 Task: In the  document conflict.odt Insert horizontal line 'above the text' Create the translated copy of the document in  'German' Select the second point and  Clear Formatting
Action: Mouse moved to (354, 253)
Screenshot: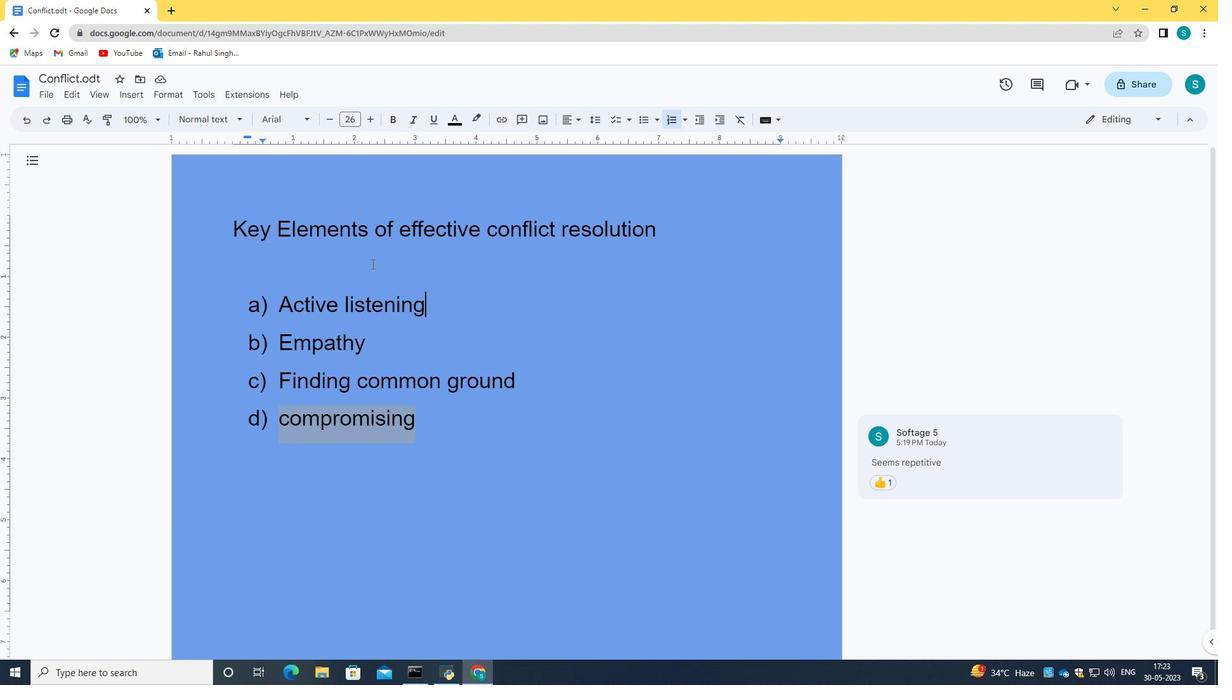 
Action: Mouse pressed left at (354, 253)
Screenshot: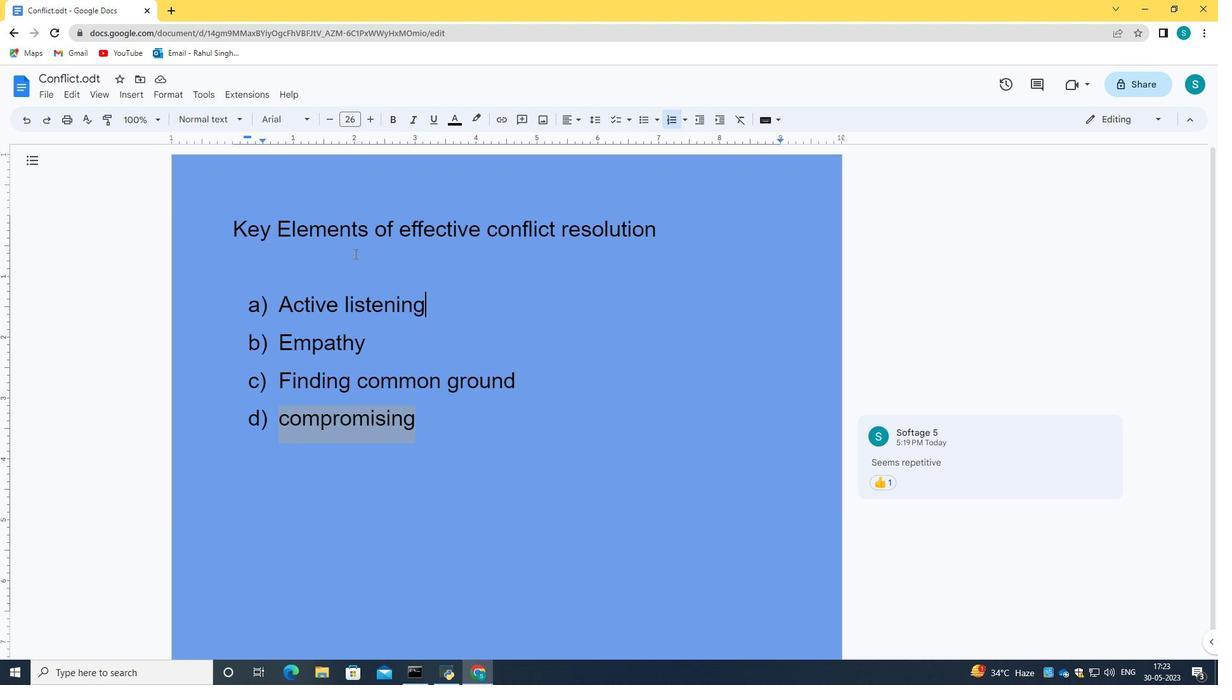 
Action: Mouse moved to (137, 91)
Screenshot: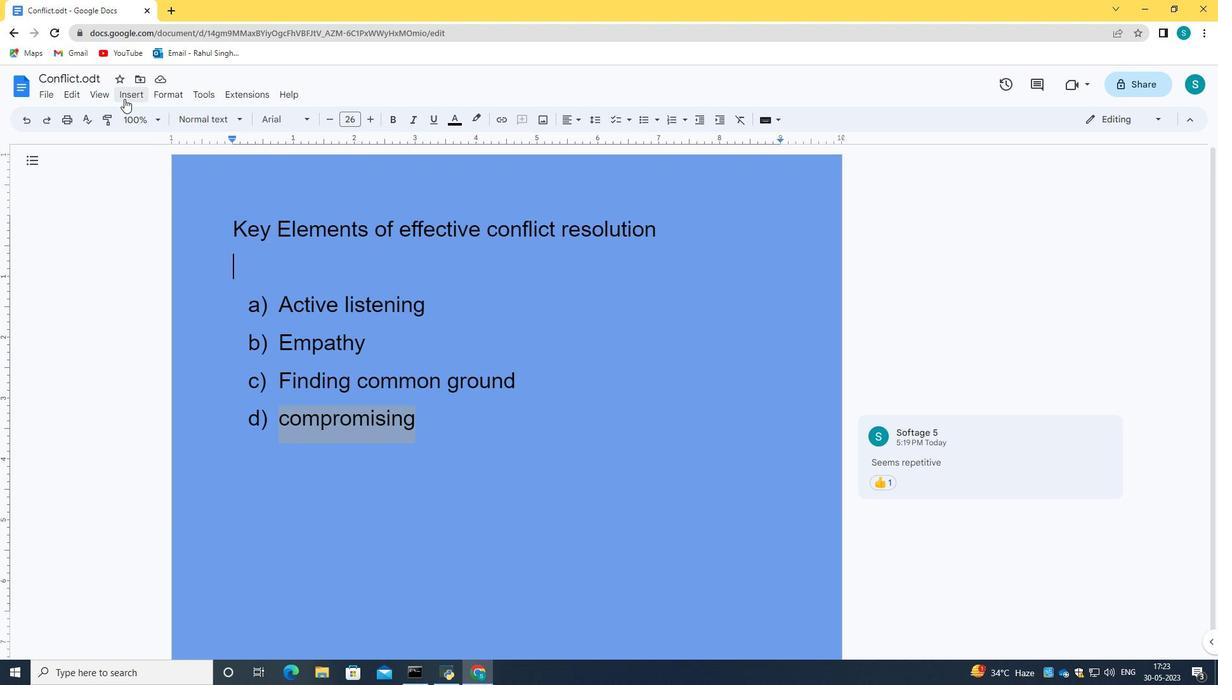 
Action: Mouse pressed left at (137, 91)
Screenshot: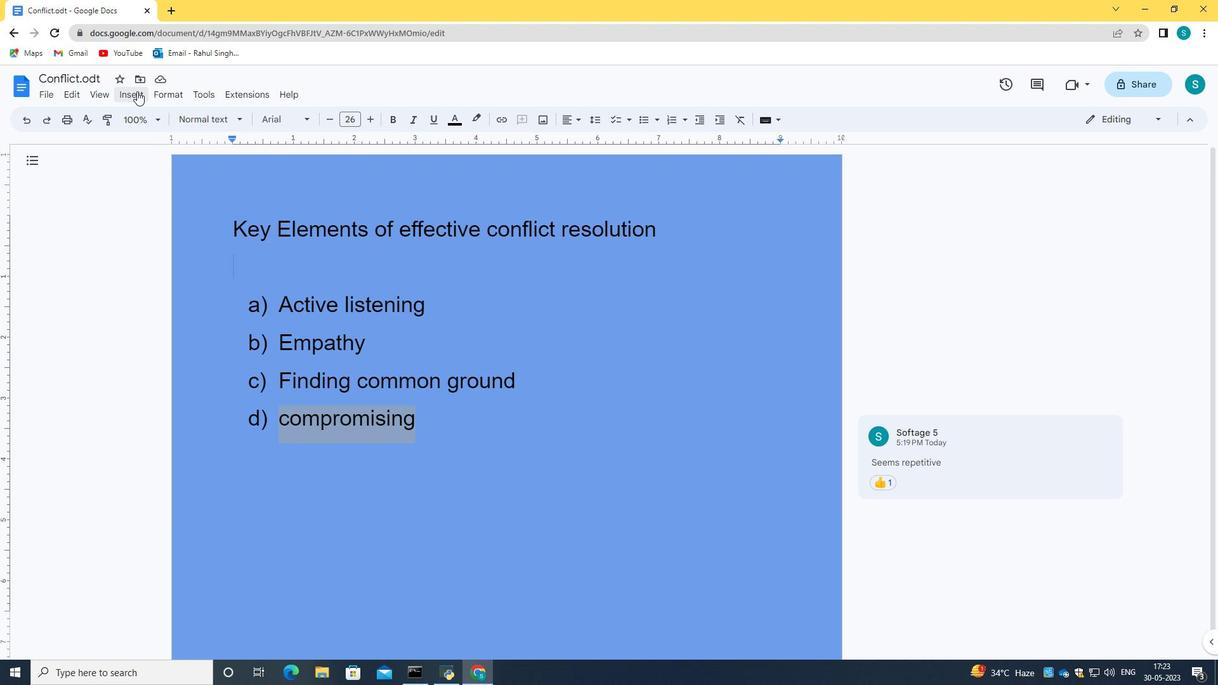
Action: Mouse moved to (168, 202)
Screenshot: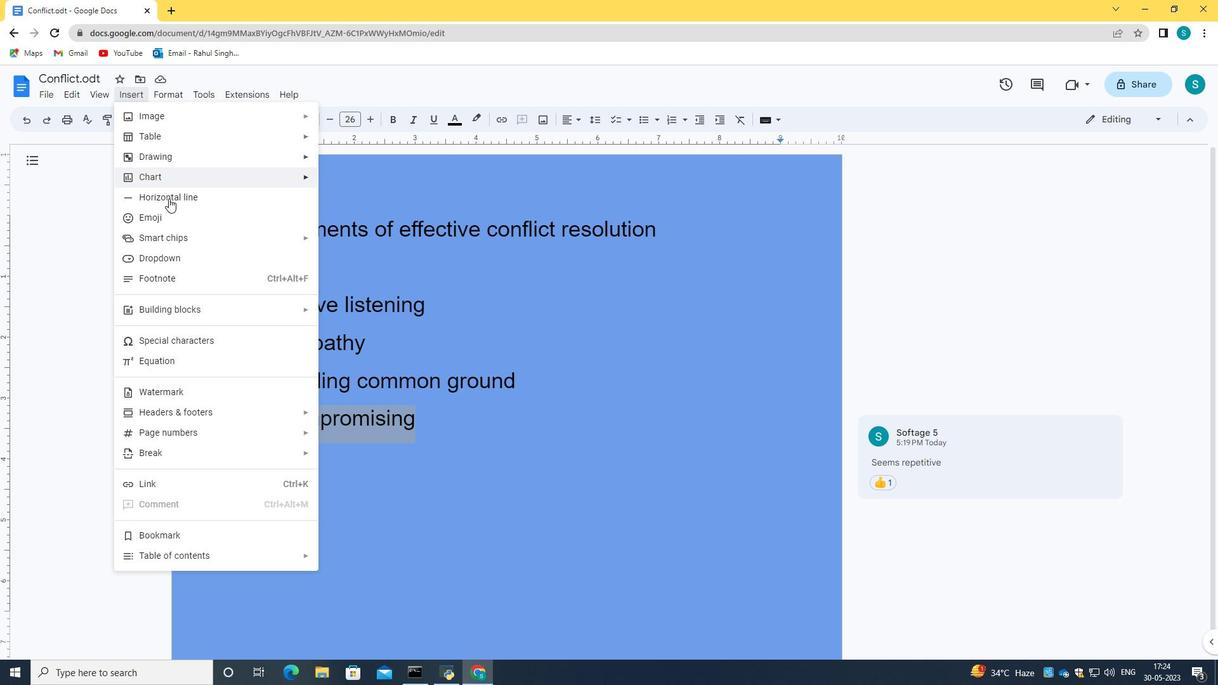 
Action: Mouse pressed left at (168, 202)
Screenshot: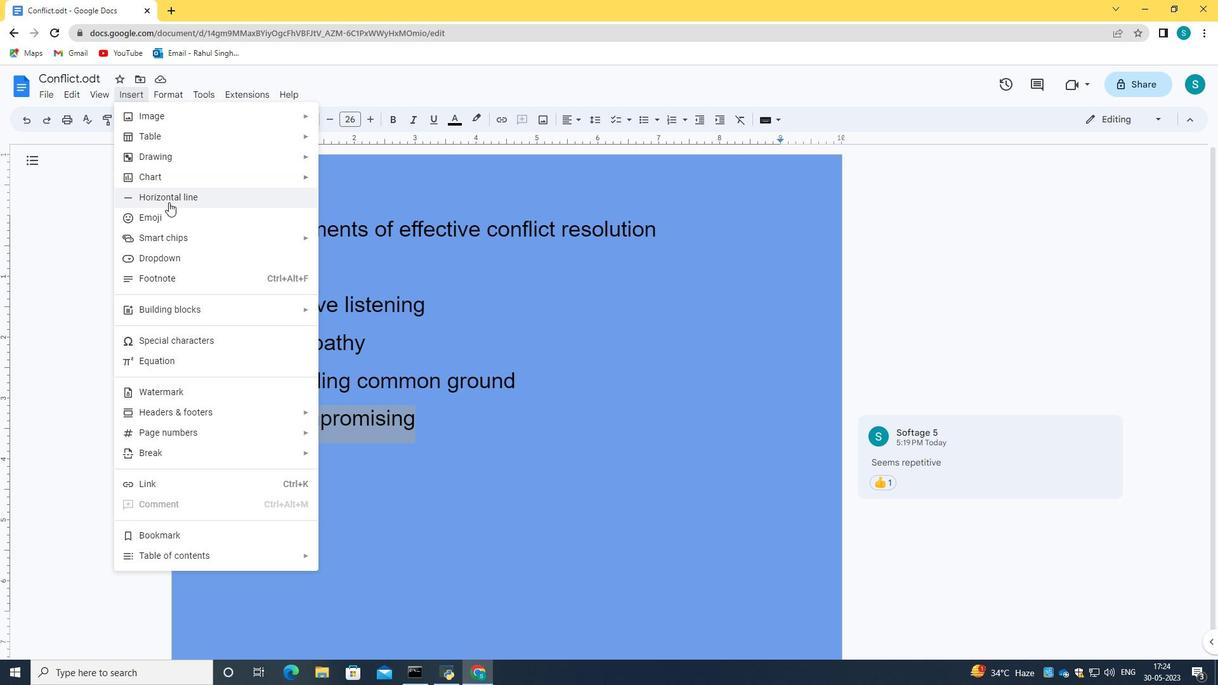 
Action: Mouse moved to (262, 285)
Screenshot: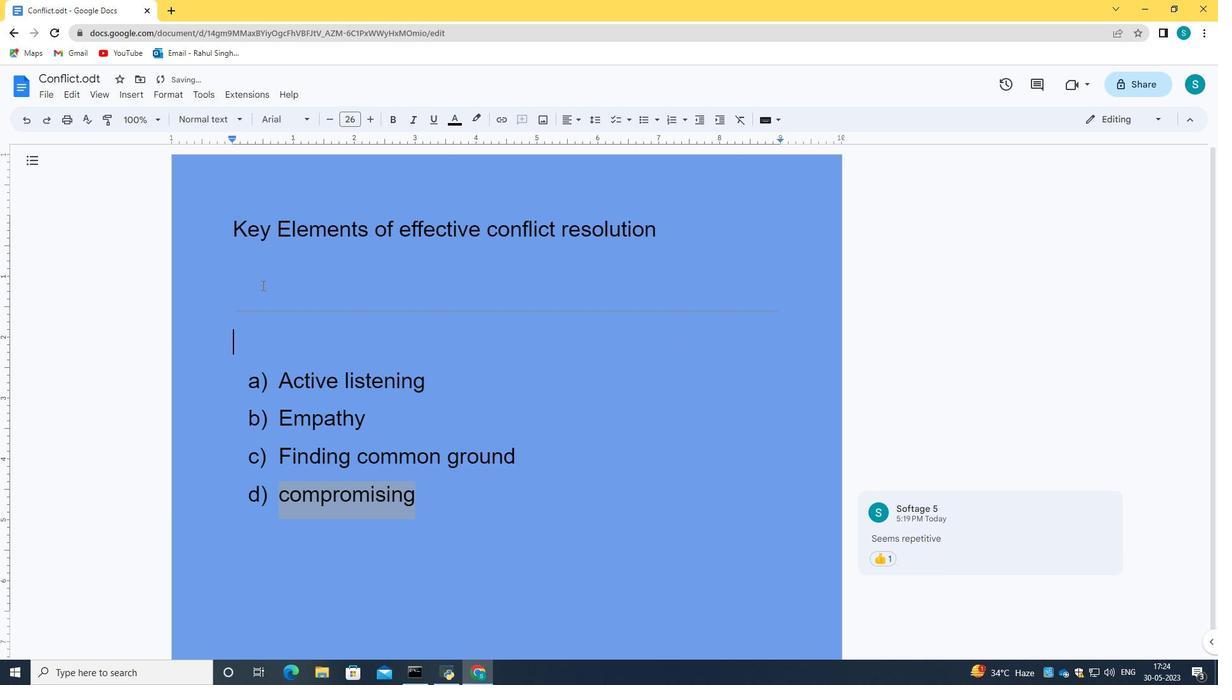 
Action: Mouse pressed left at (262, 285)
Screenshot: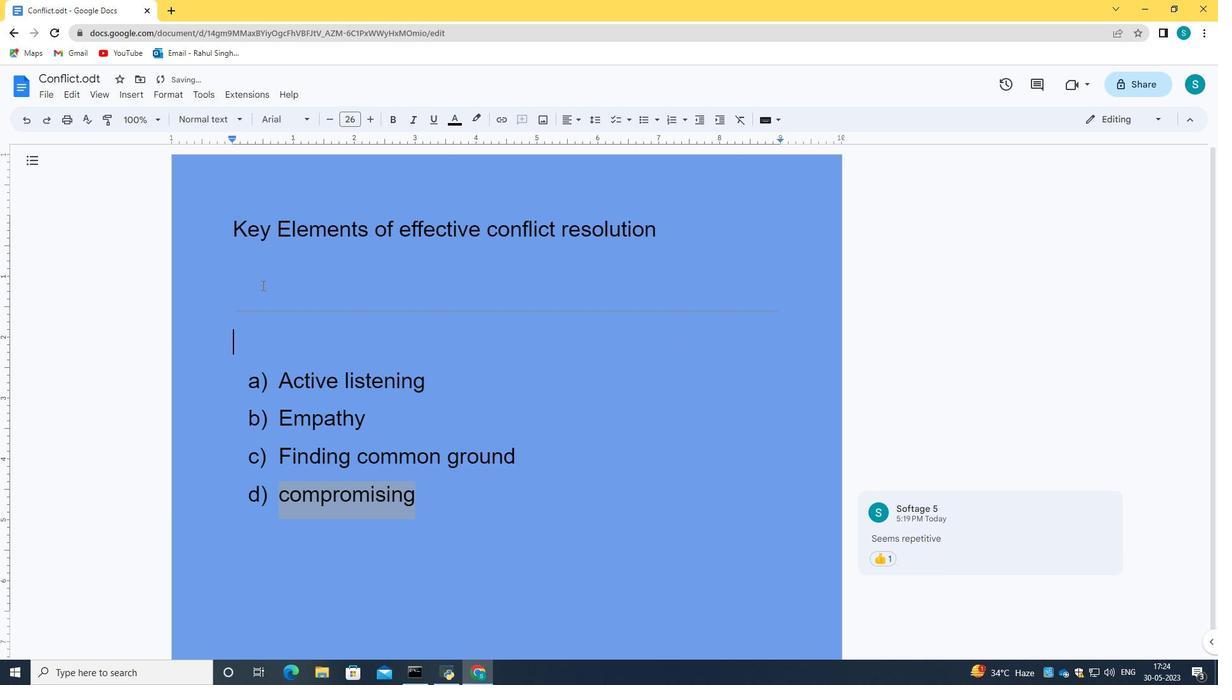 
Action: Mouse moved to (277, 291)
Screenshot: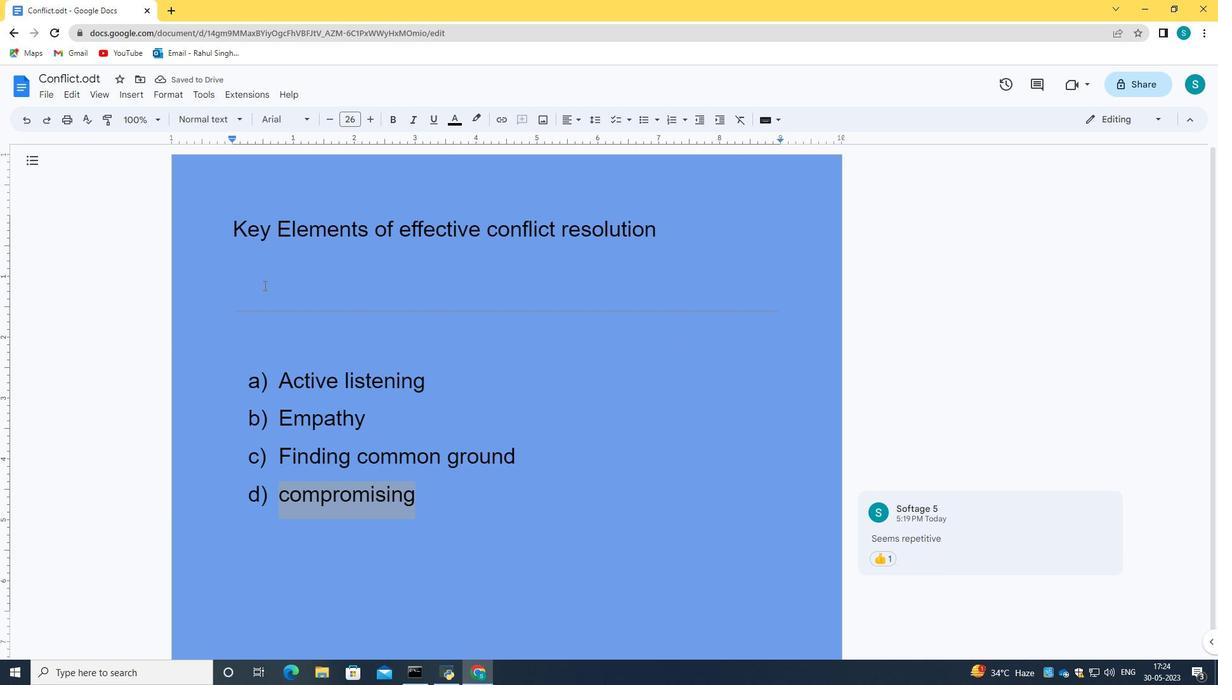 
Action: Key pressed <Key.down><Key.backspace>
Screenshot: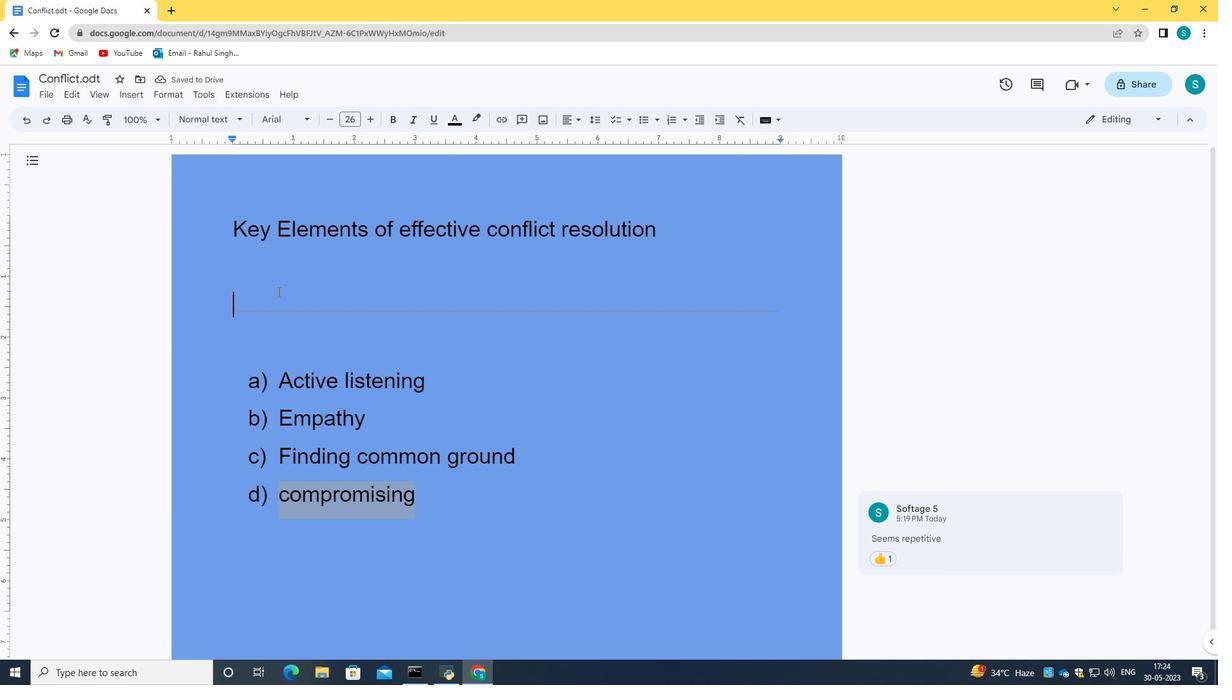 
Action: Mouse moved to (139, 100)
Screenshot: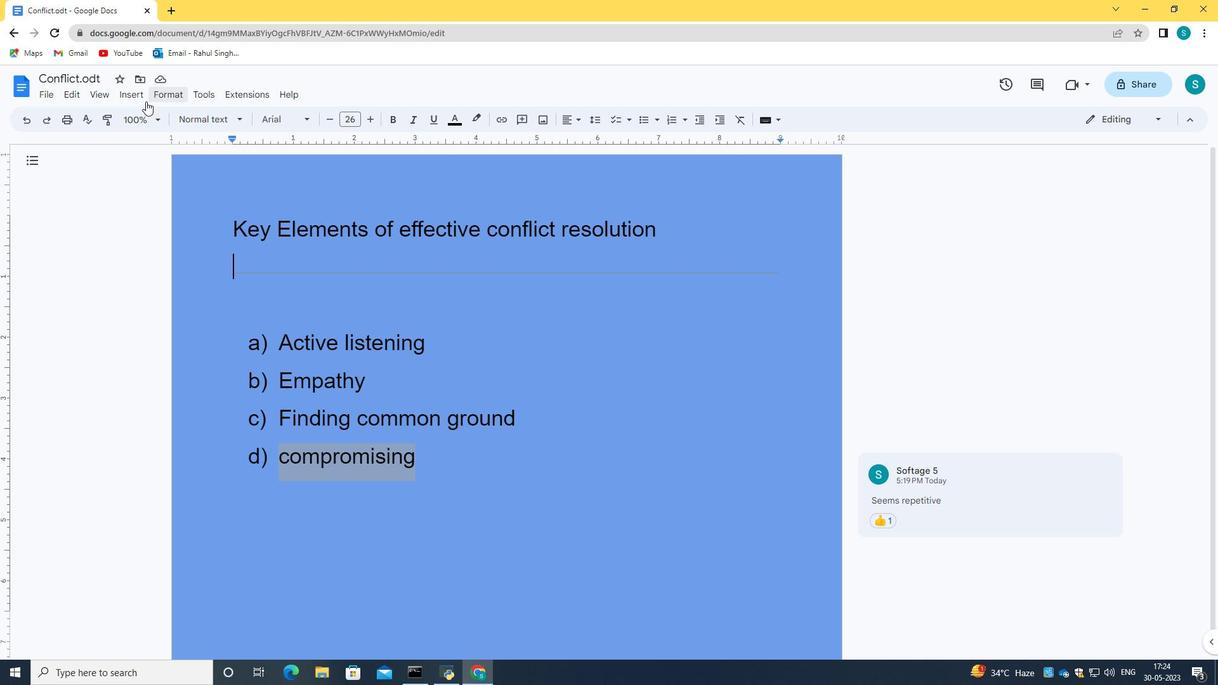 
Action: Mouse pressed left at (139, 100)
Screenshot: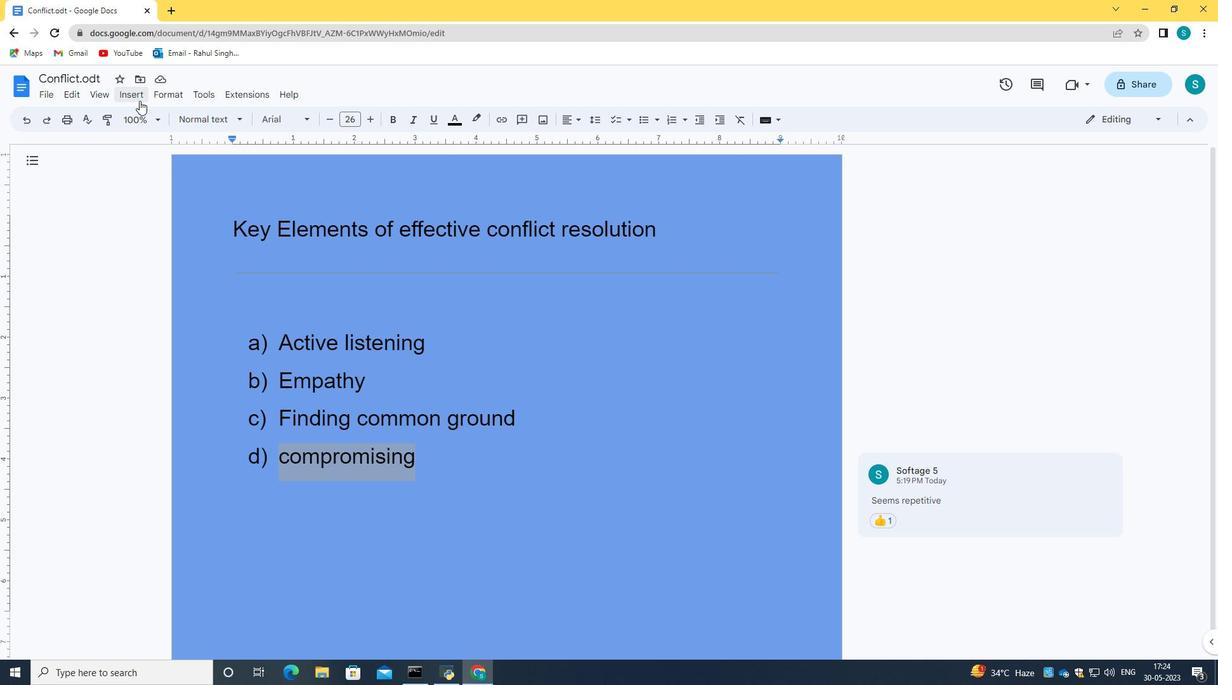 
Action: Mouse moved to (246, 310)
Screenshot: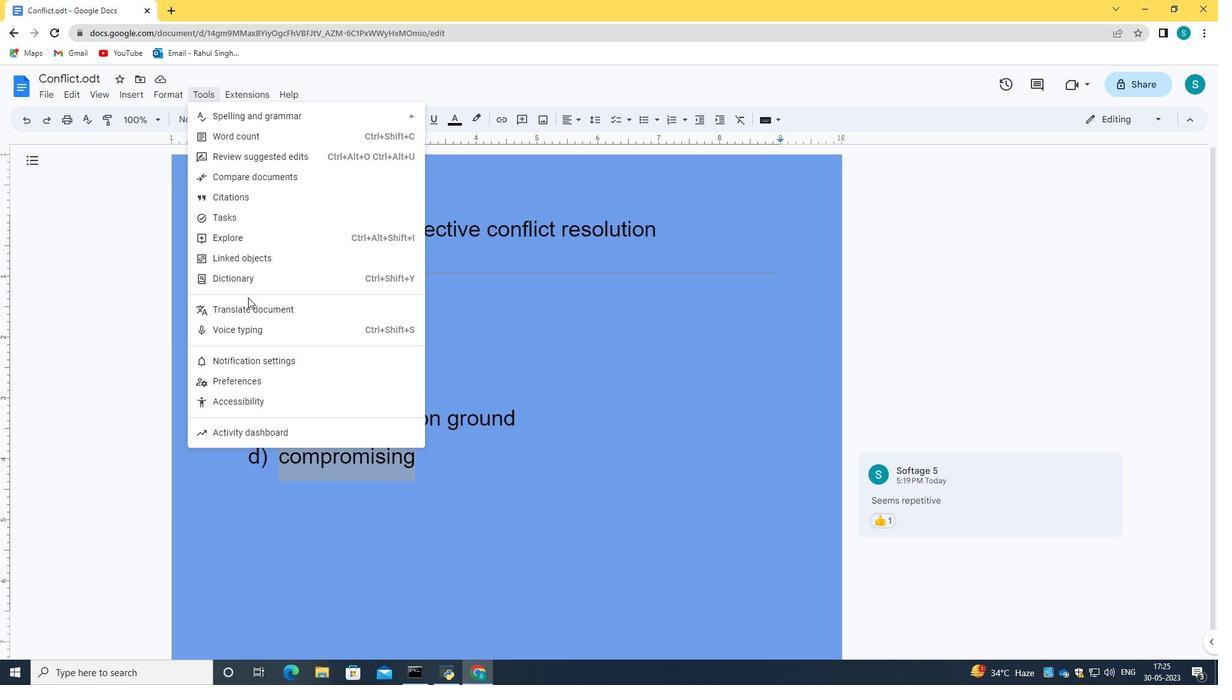 
Action: Mouse pressed left at (246, 310)
Screenshot: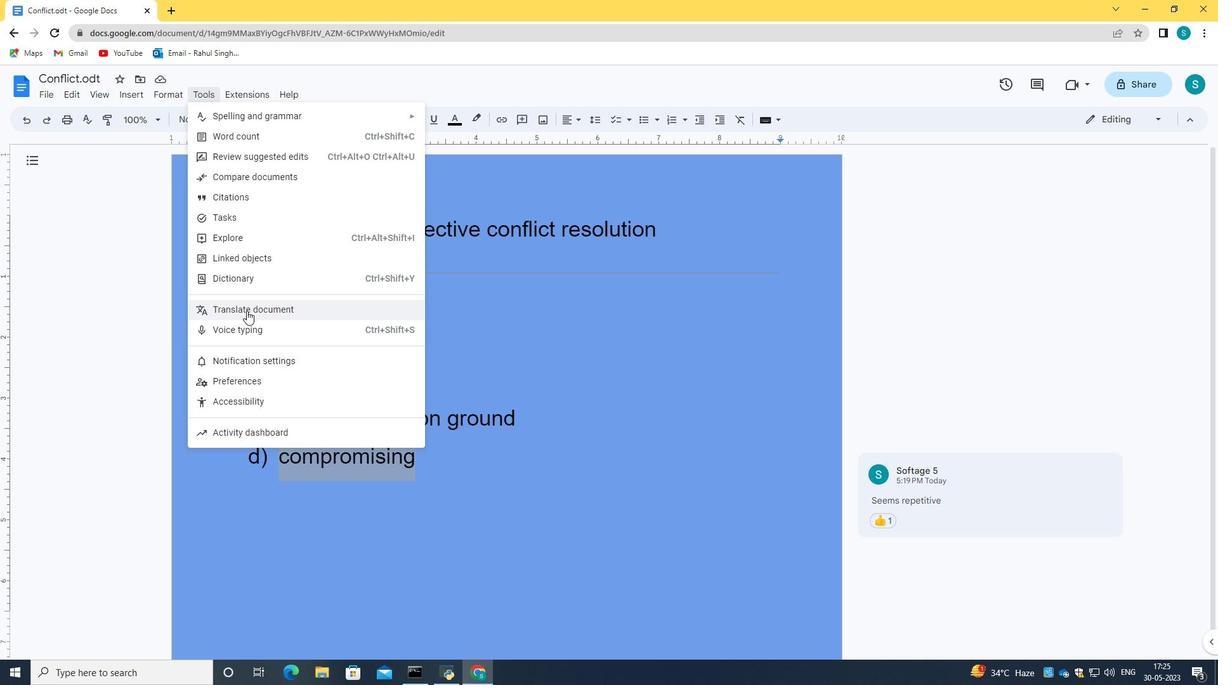 
Action: Mouse moved to (528, 383)
Screenshot: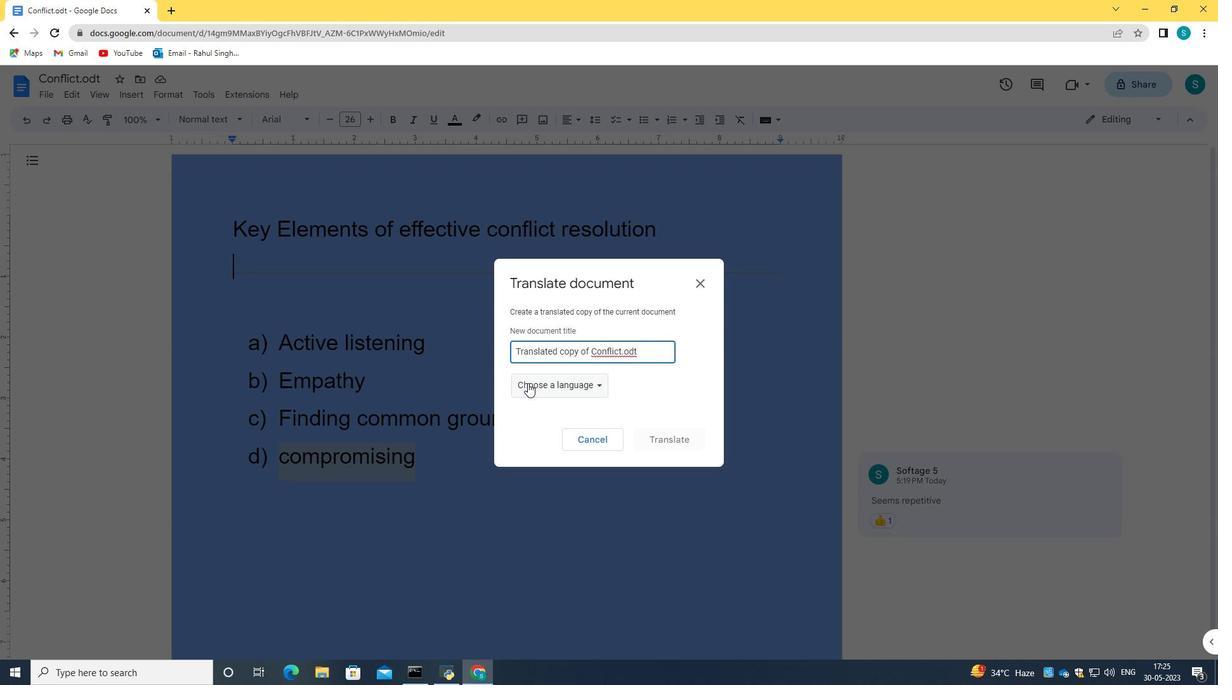
Action: Mouse pressed left at (528, 383)
Screenshot: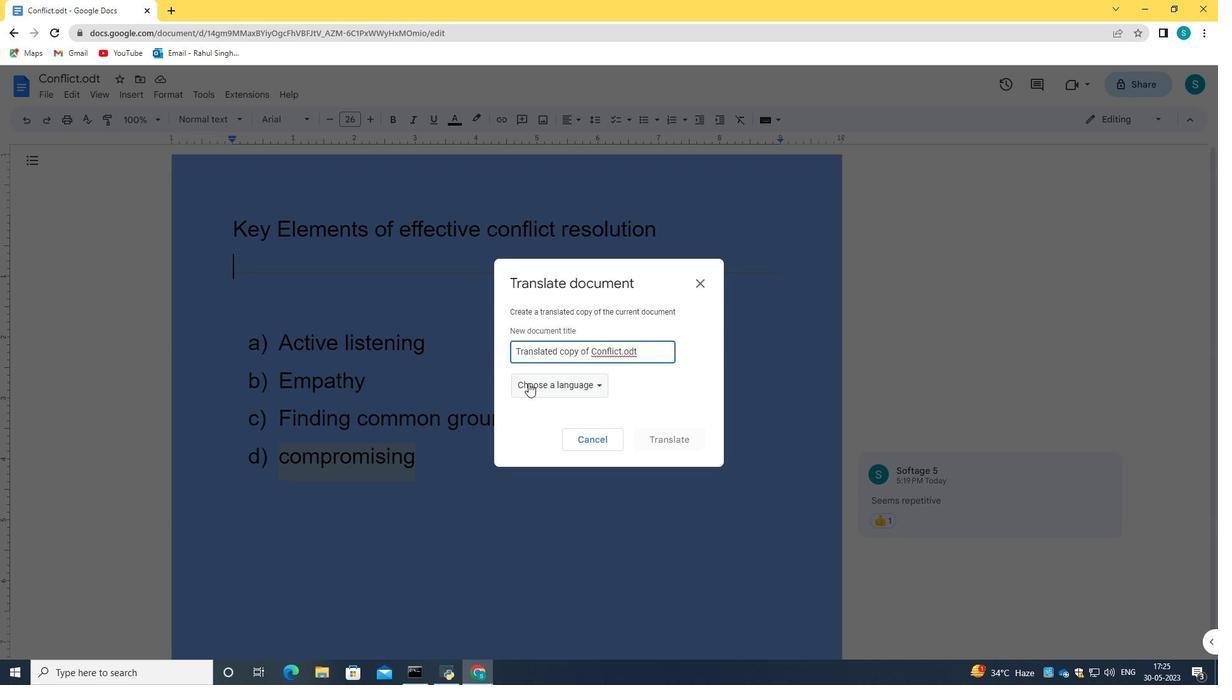 
Action: Mouse moved to (546, 455)
Screenshot: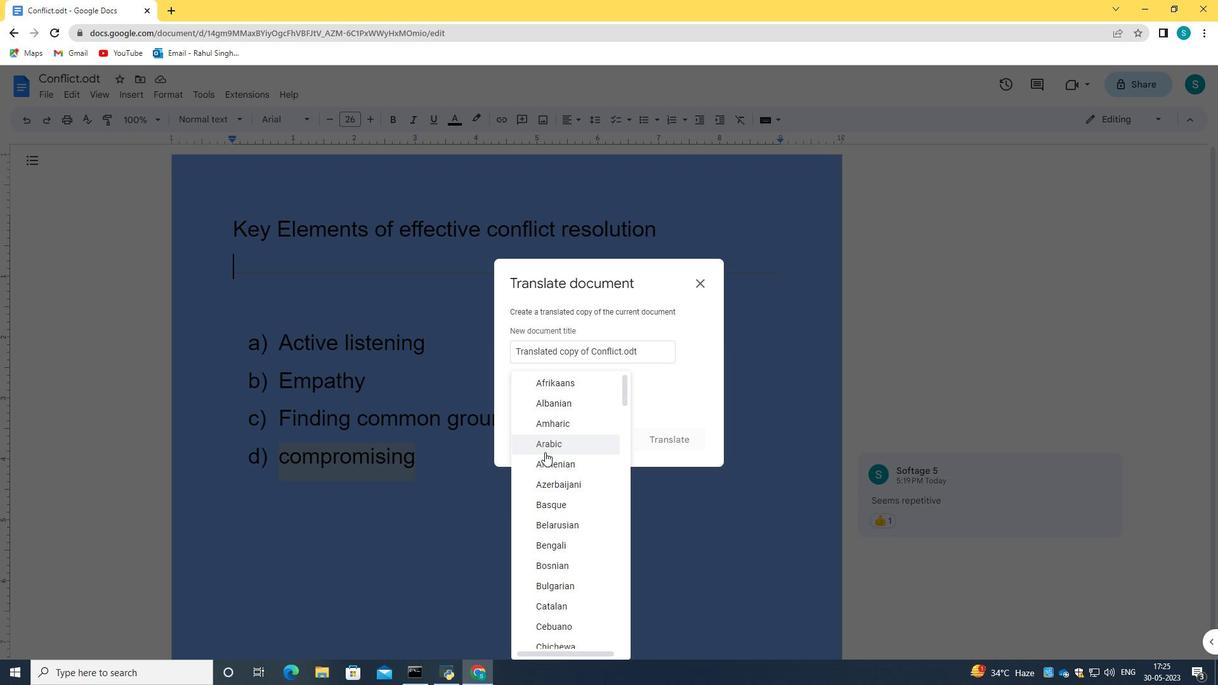 
Action: Mouse scrolled (546, 454) with delta (0, 0)
Screenshot: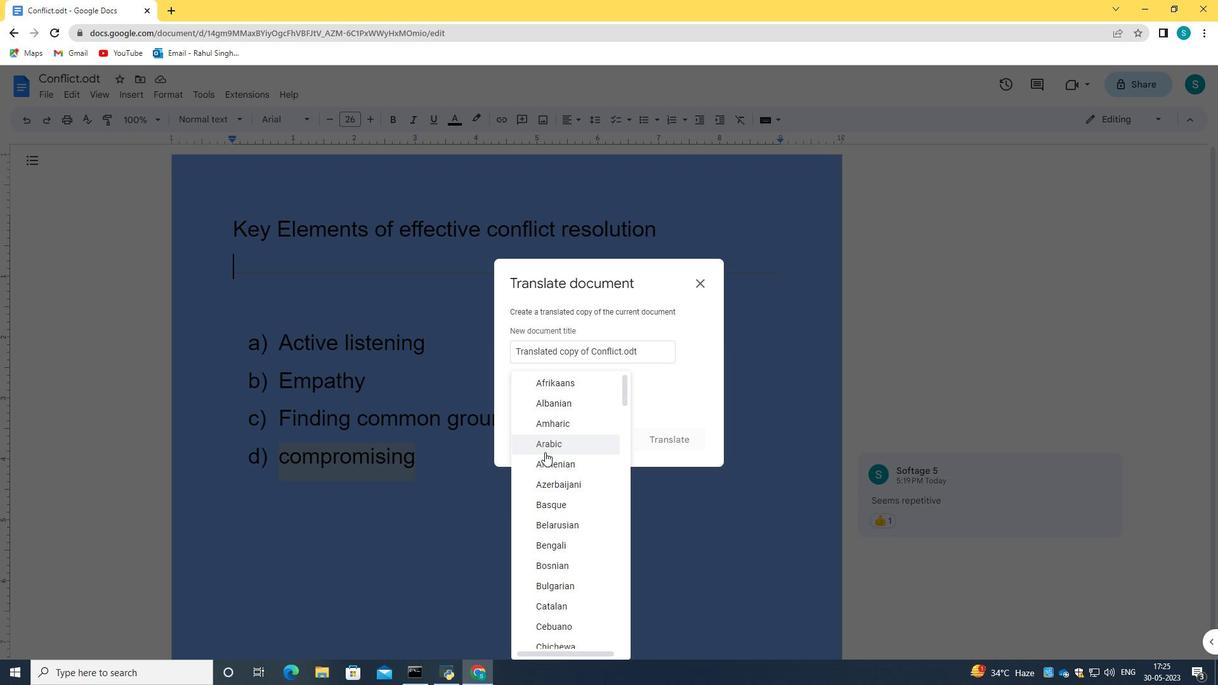
Action: Mouse moved to (565, 470)
Screenshot: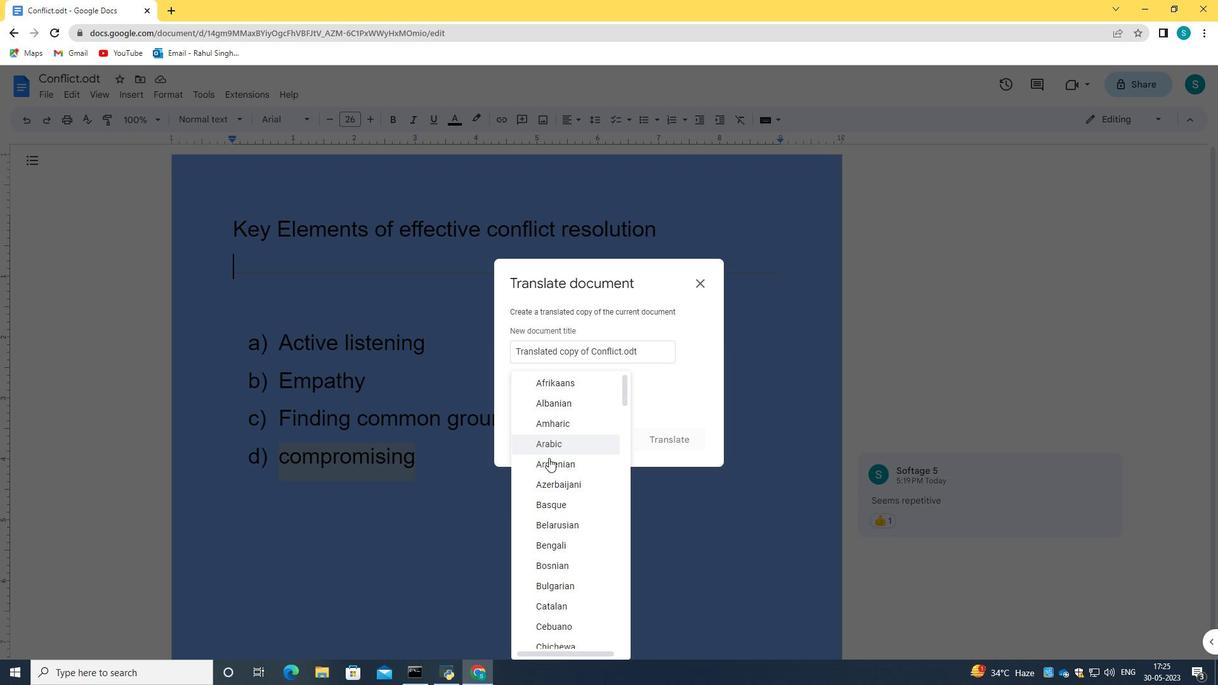 
Action: Mouse scrolled (565, 469) with delta (0, 0)
Screenshot: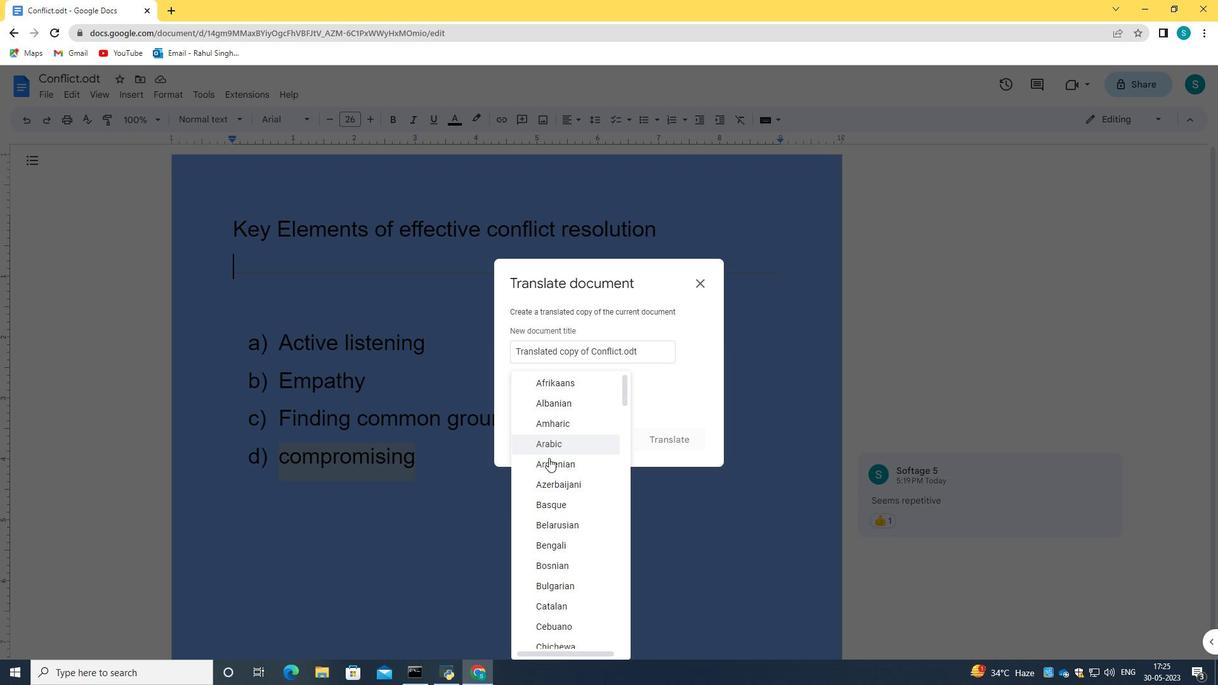 
Action: Mouse moved to (570, 472)
Screenshot: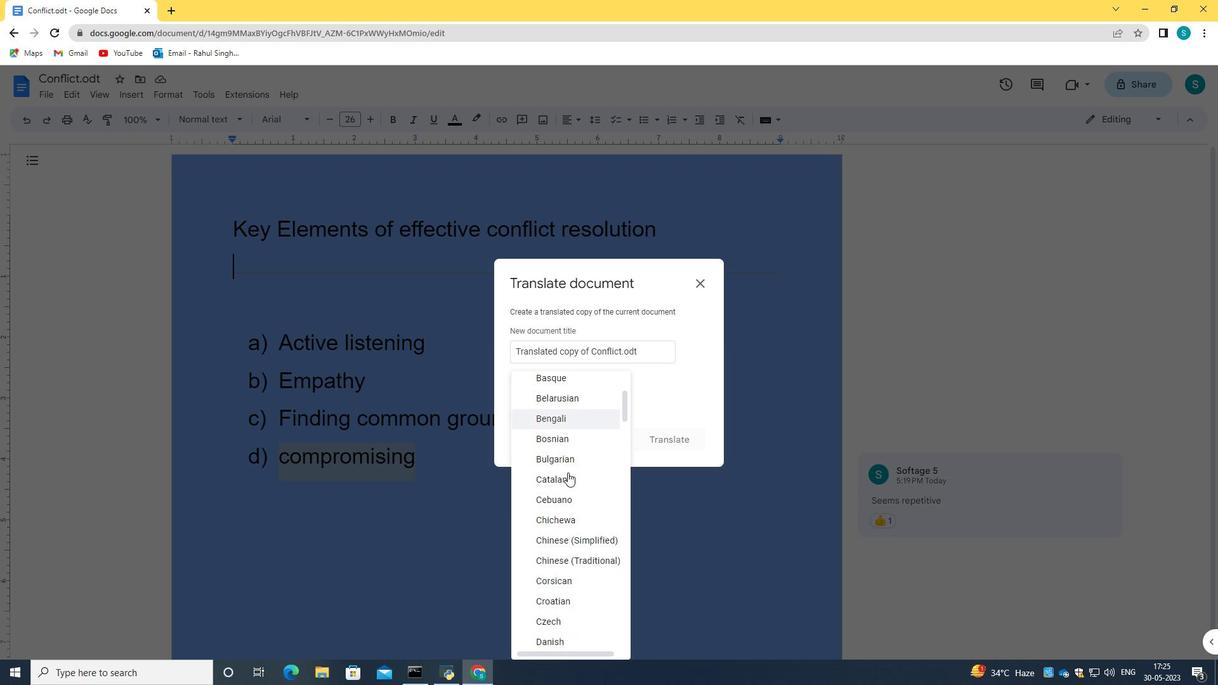 
Action: Mouse scrolled (570, 472) with delta (0, 0)
Screenshot: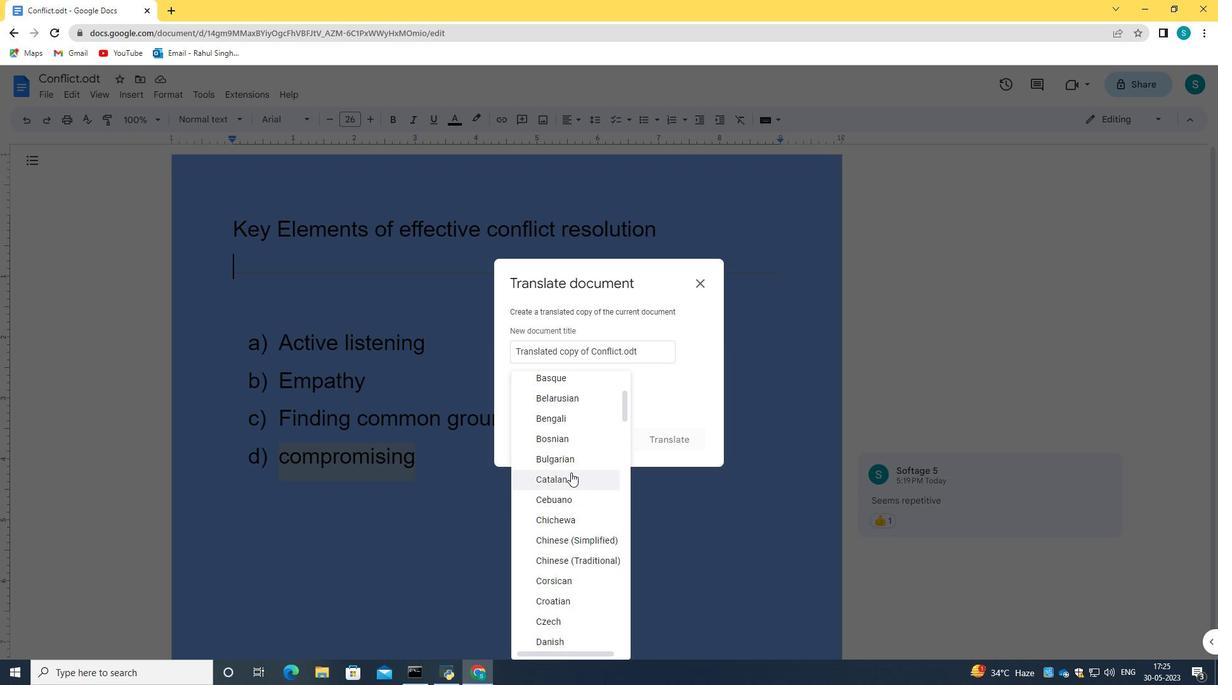 
Action: Mouse moved to (570, 472)
Screenshot: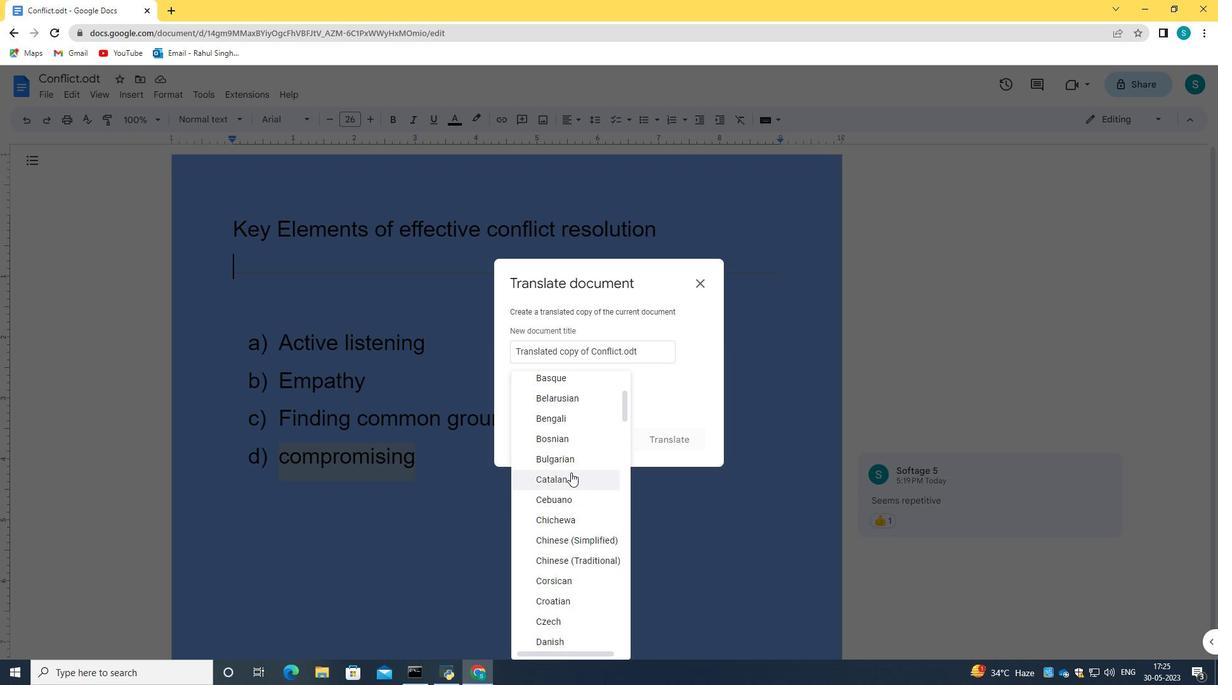 
Action: Mouse scrolled (570, 472) with delta (0, 0)
Screenshot: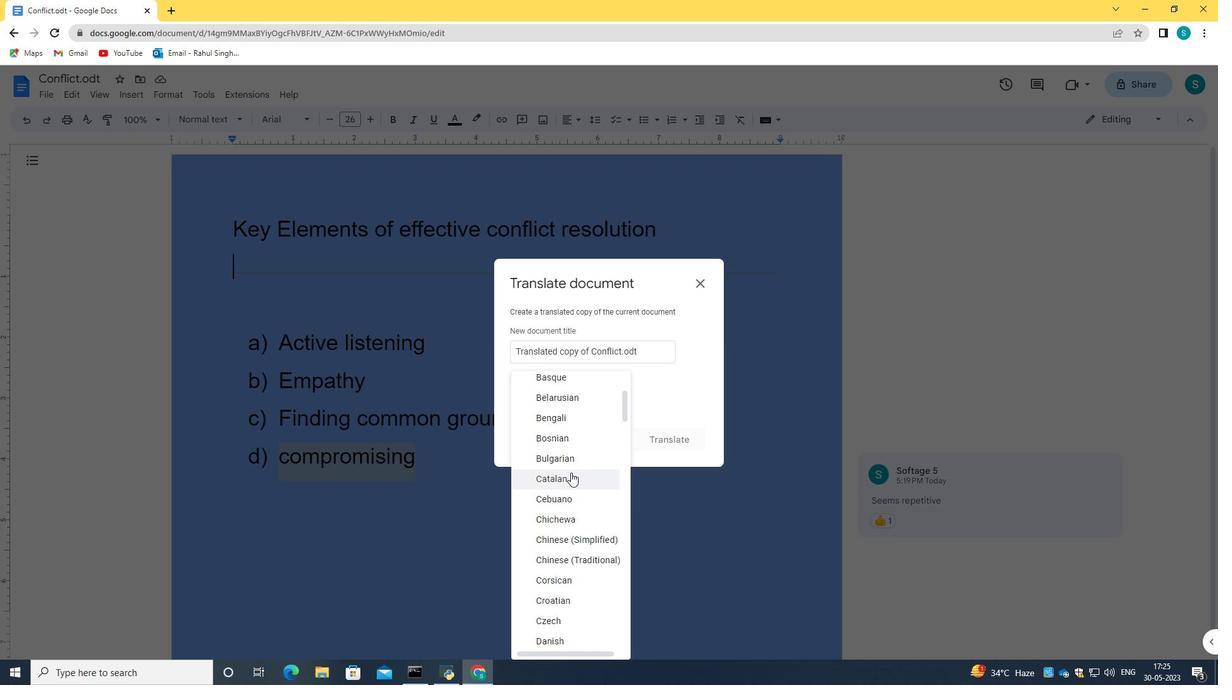 
Action: Mouse scrolled (570, 472) with delta (0, 0)
Screenshot: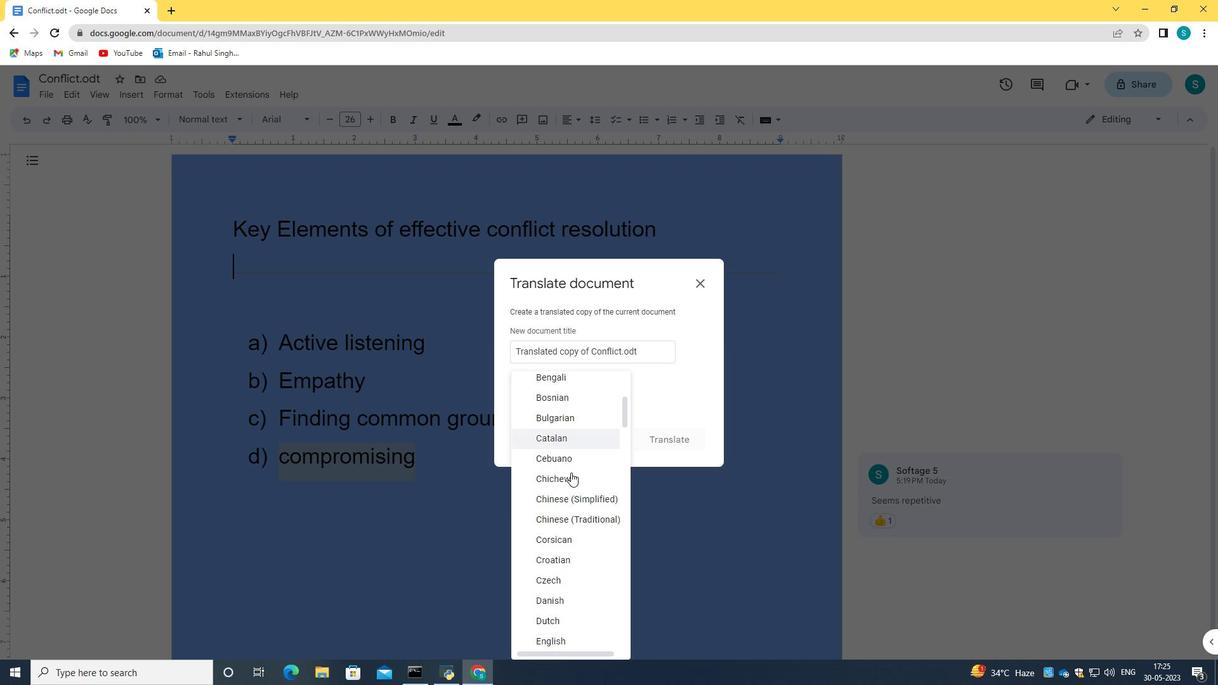 
Action: Mouse moved to (573, 472)
Screenshot: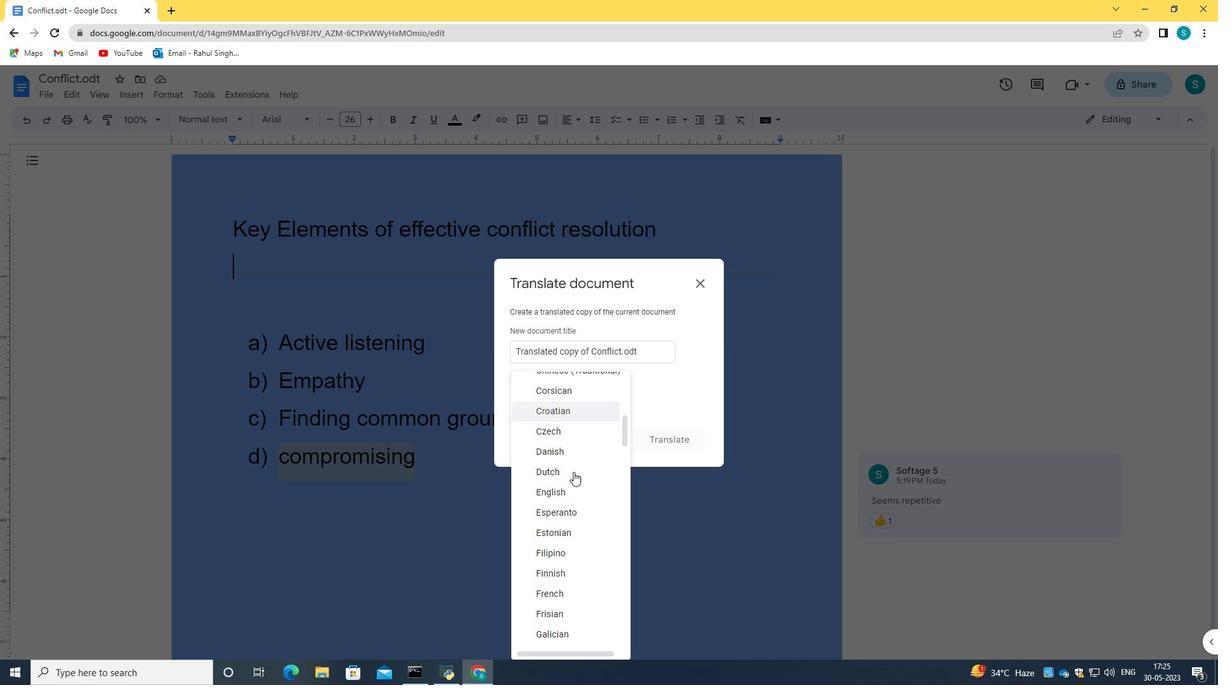 
Action: Mouse scrolled (573, 471) with delta (0, 0)
Screenshot: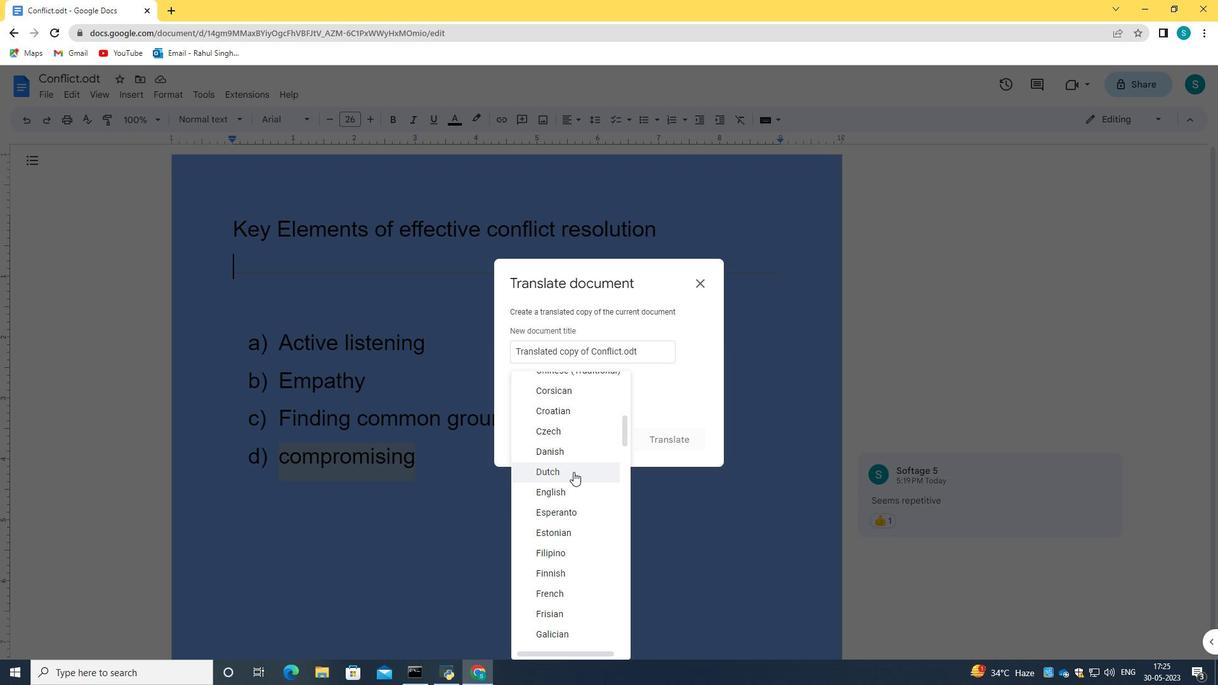 
Action: Mouse scrolled (573, 471) with delta (0, 0)
Screenshot: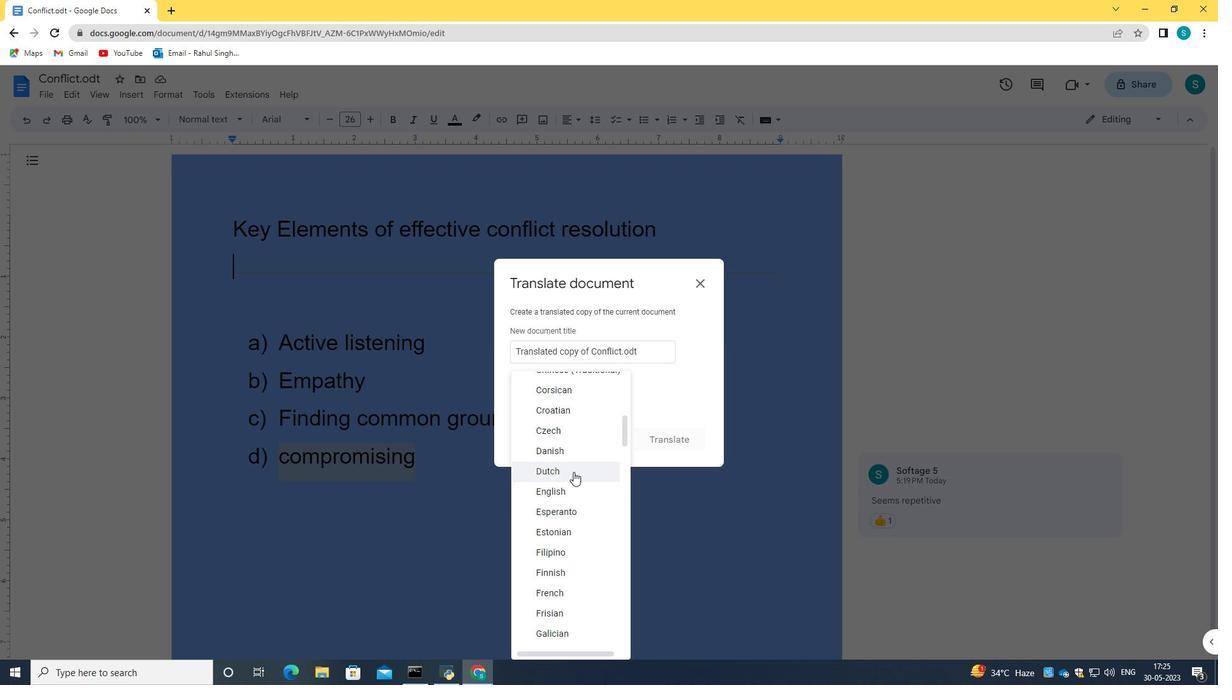 
Action: Mouse moved to (574, 549)
Screenshot: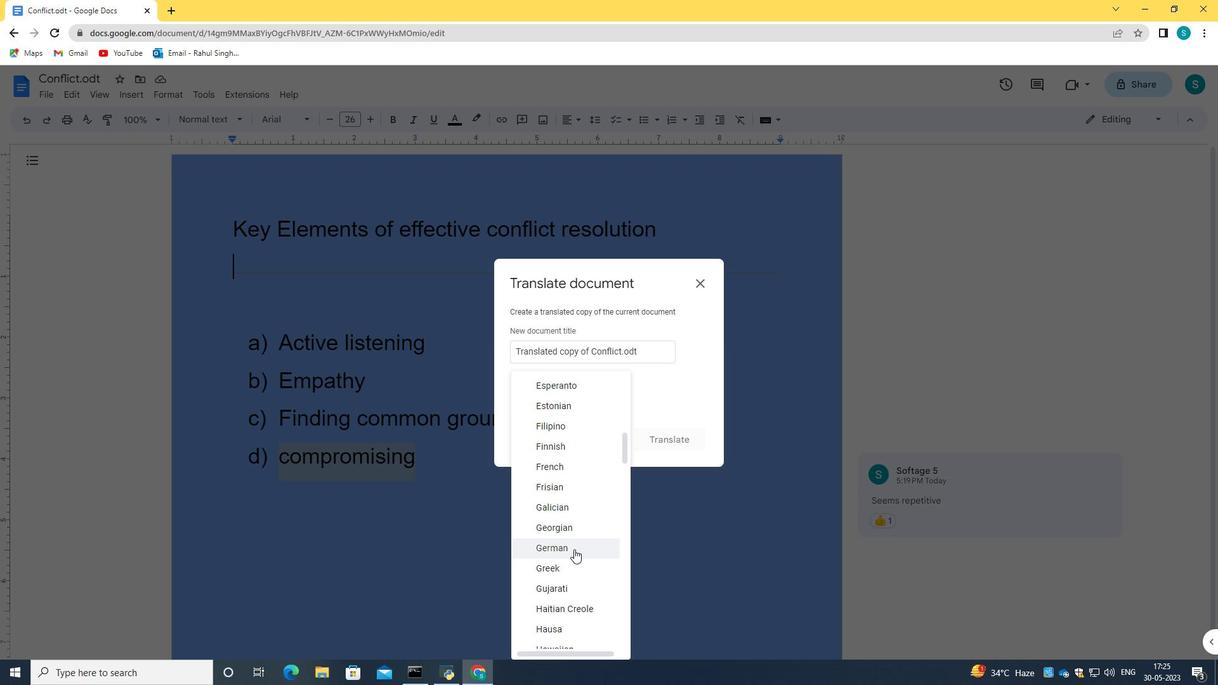 
Action: Mouse pressed left at (574, 549)
Screenshot: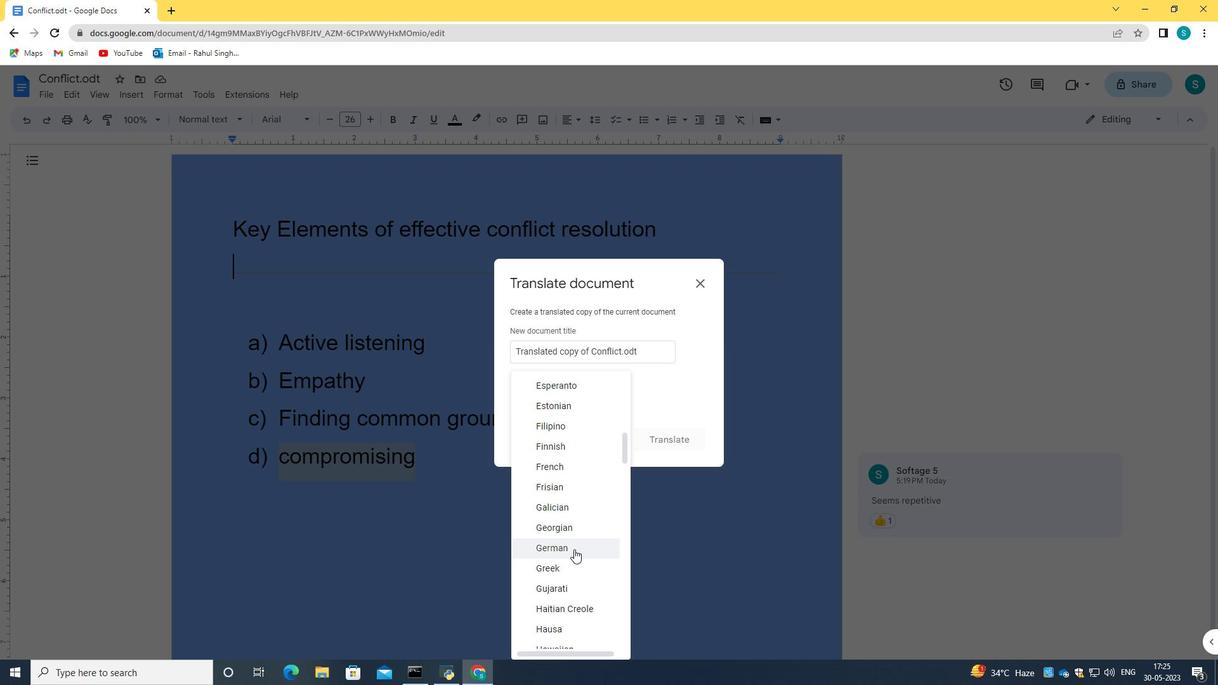 
Action: Mouse moved to (659, 438)
Screenshot: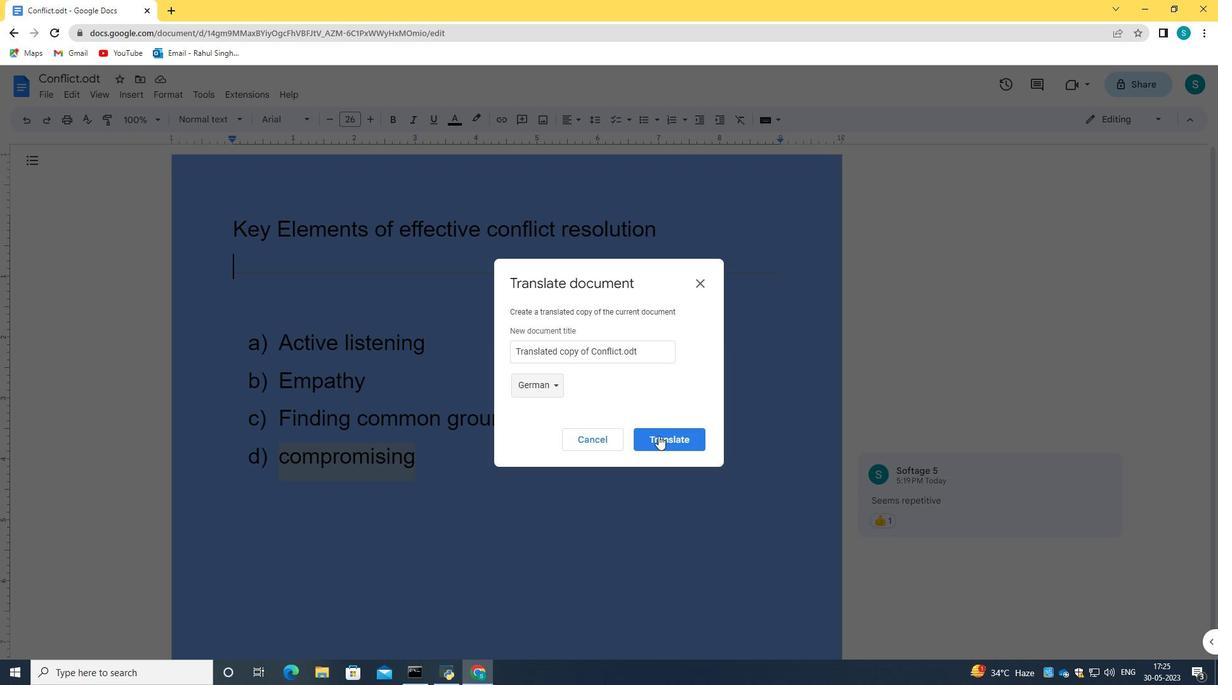 
Action: Mouse pressed left at (659, 438)
Screenshot: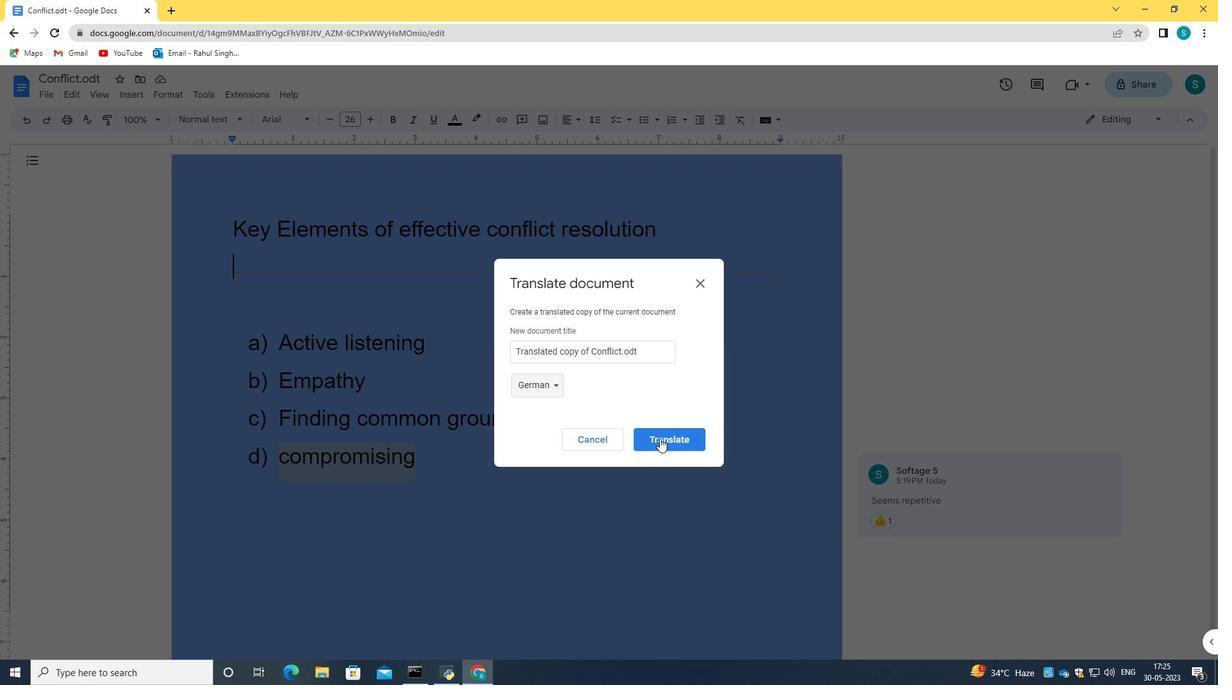 
Action: Mouse moved to (374, 384)
Screenshot: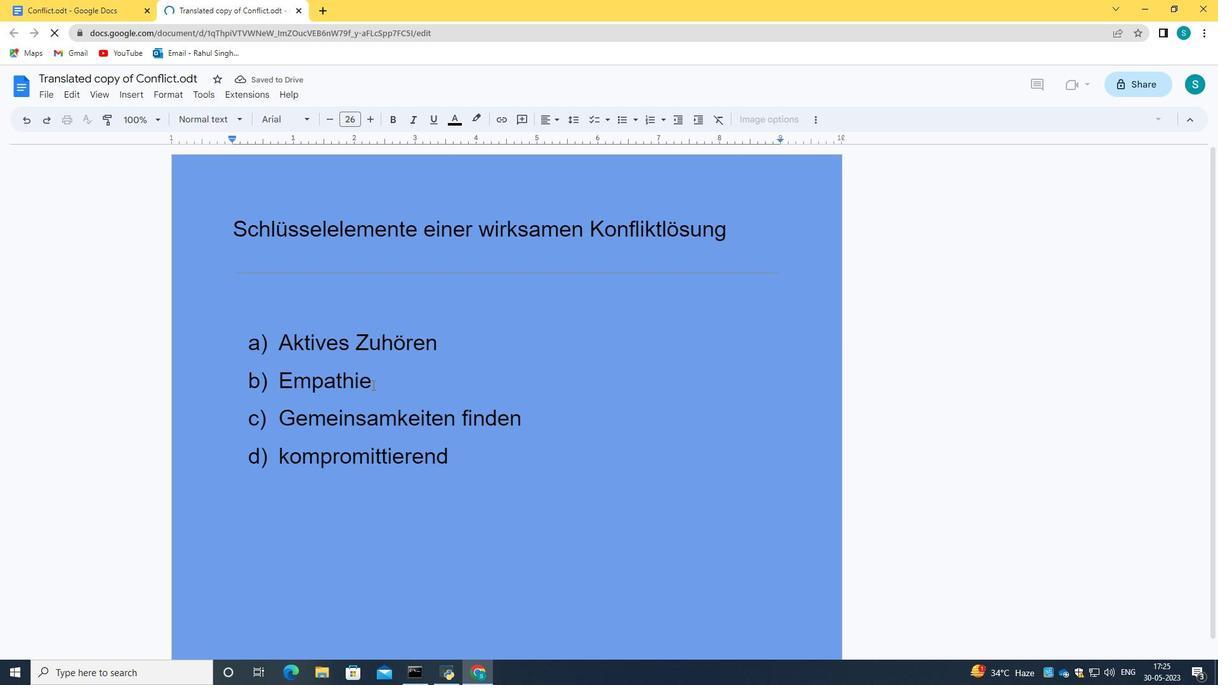 
Action: Mouse pressed left at (374, 384)
Screenshot: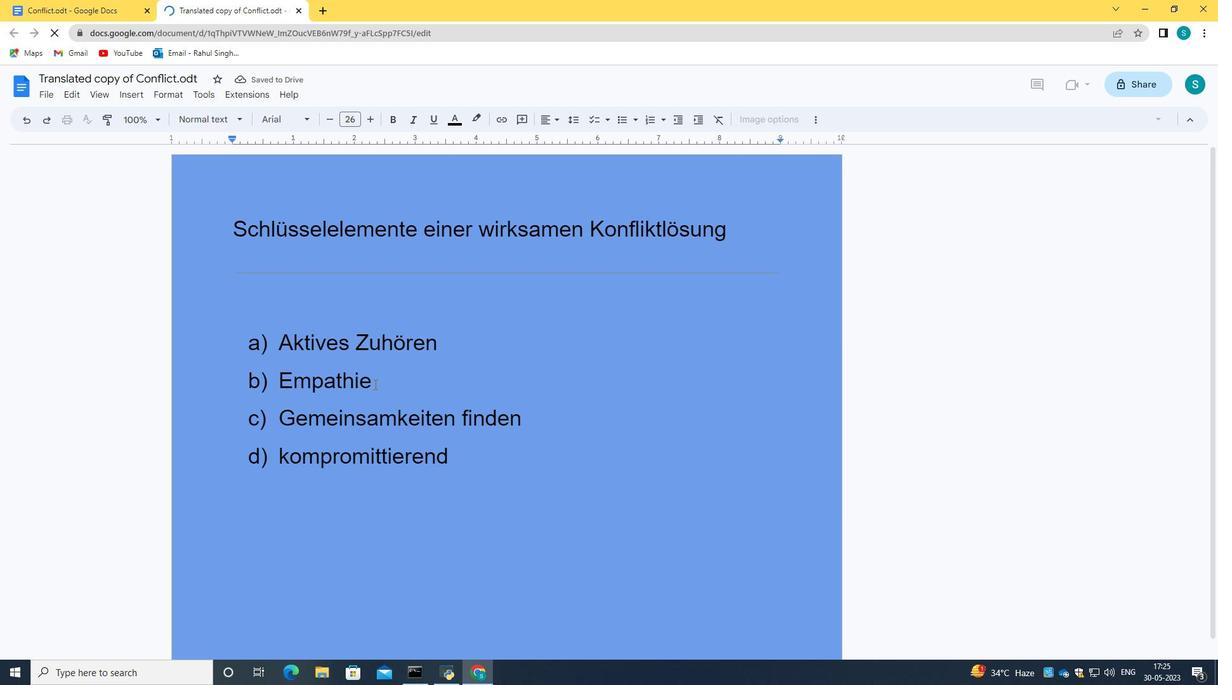 
Action: Mouse moved to (297, 384)
Screenshot: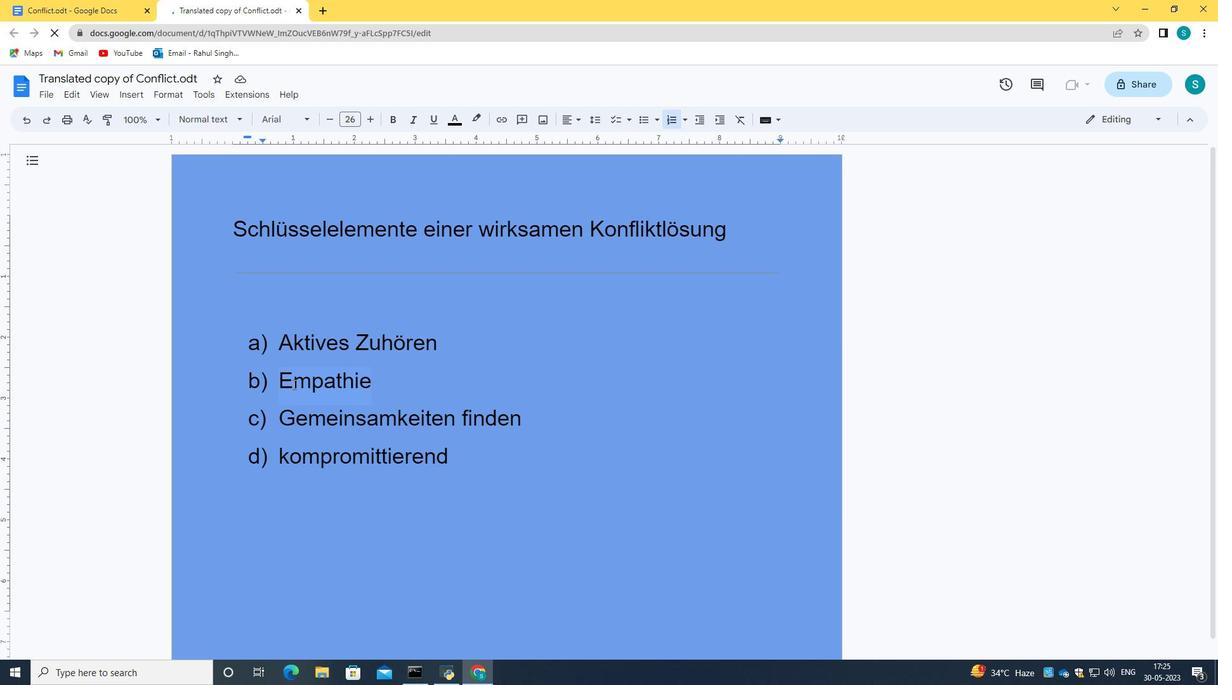 
Action: Mouse pressed right at (297, 384)
Screenshot: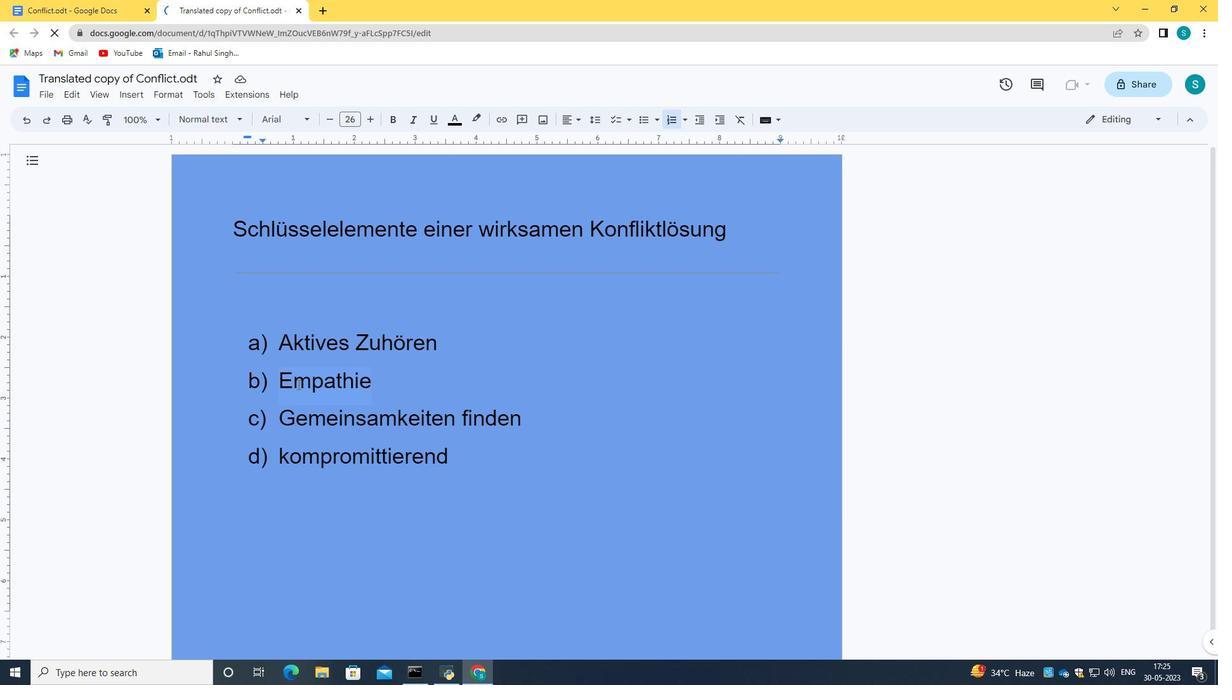 
Action: Mouse moved to (357, 647)
Screenshot: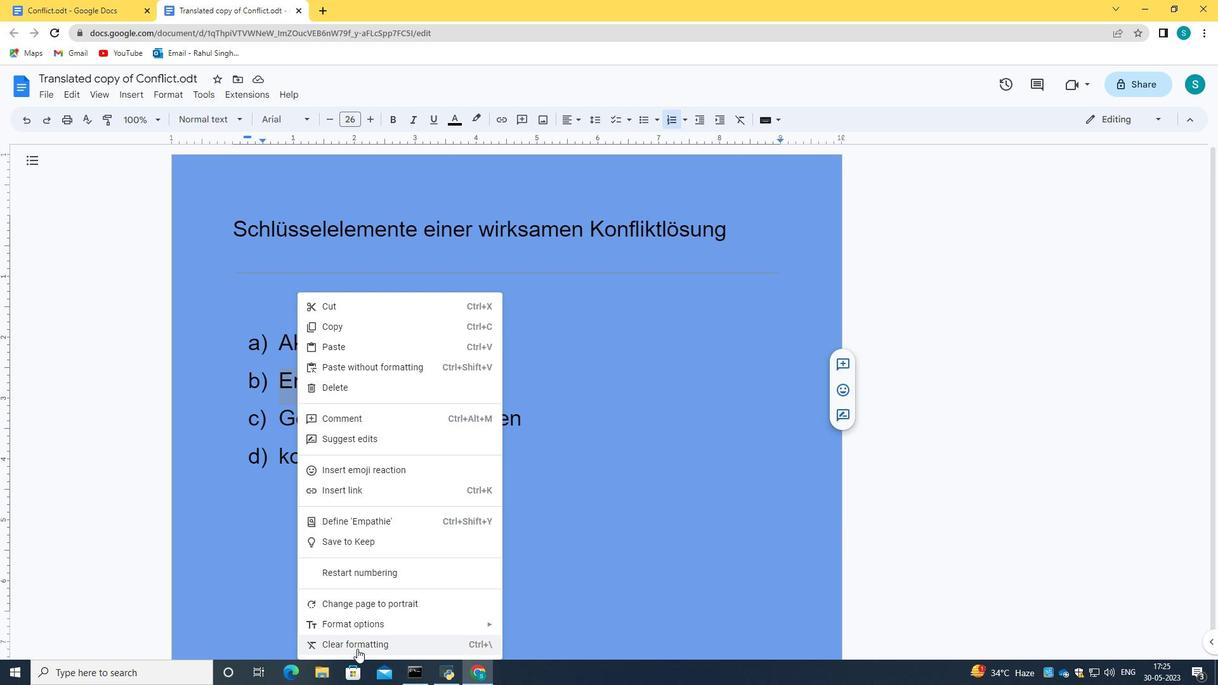 
Action: Mouse pressed left at (357, 647)
Screenshot: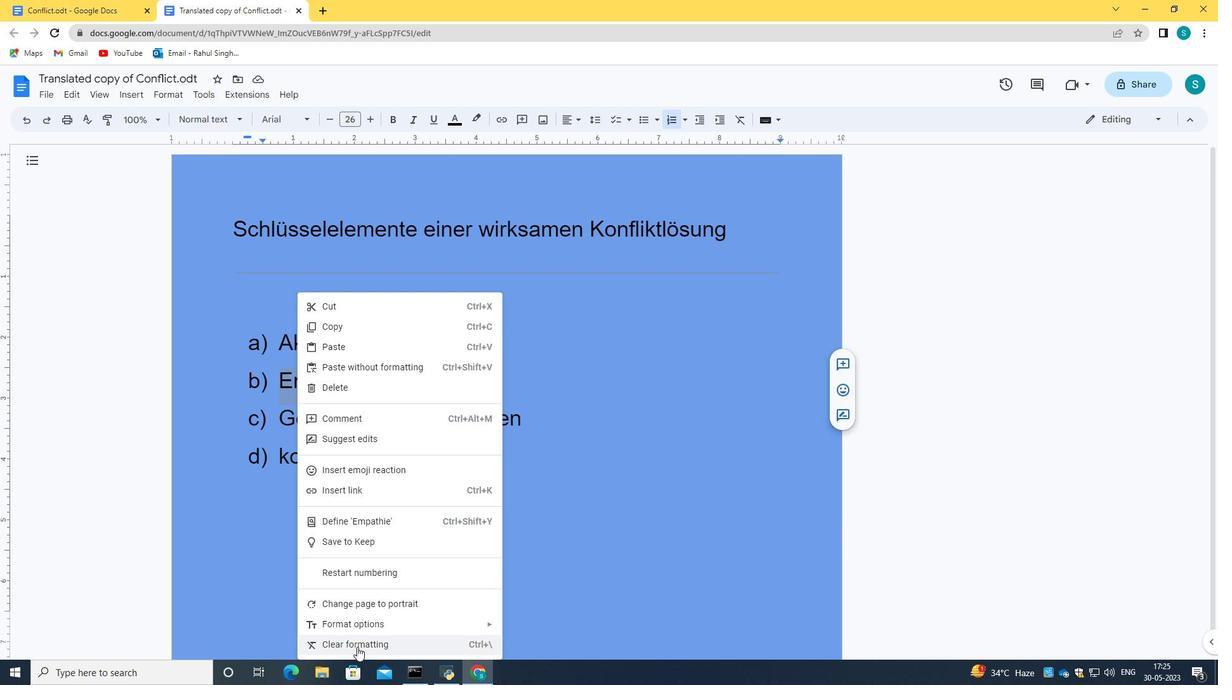 
Action: Mouse moved to (495, 334)
Screenshot: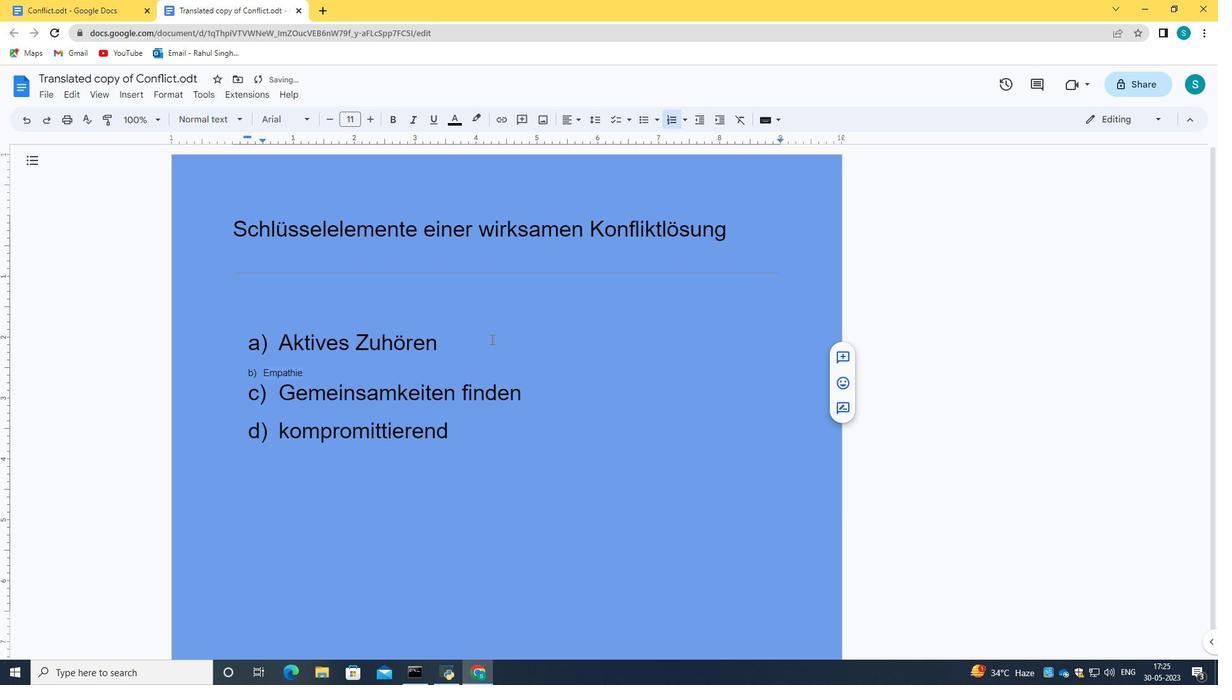 
